 Task: Create New Customer with Customer Name: Retailers Trading Co, Billing Address Line1: 304 Lake Floyd Circle, Billing Address Line2:  Hockessin, Billing Address Line3:  Delaware 19707, Cell Number: 920-918-2472
Action: Mouse moved to (187, 32)
Screenshot: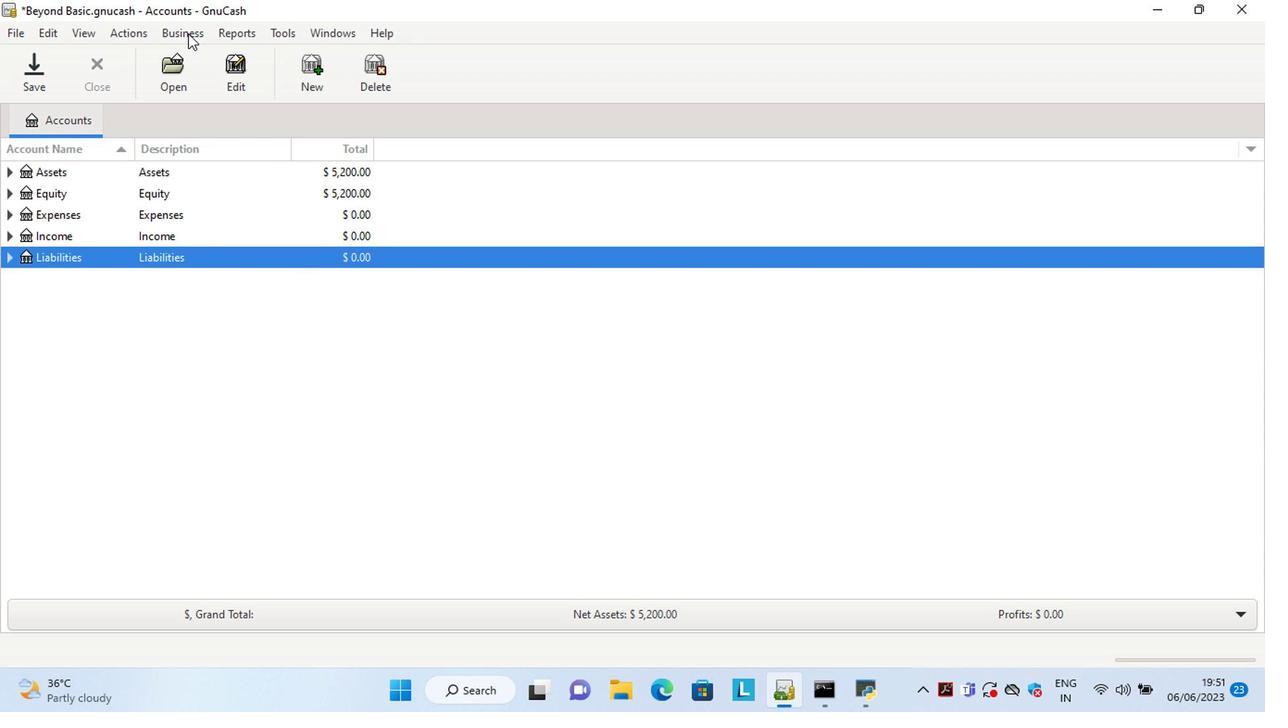 
Action: Mouse pressed left at (187, 32)
Screenshot: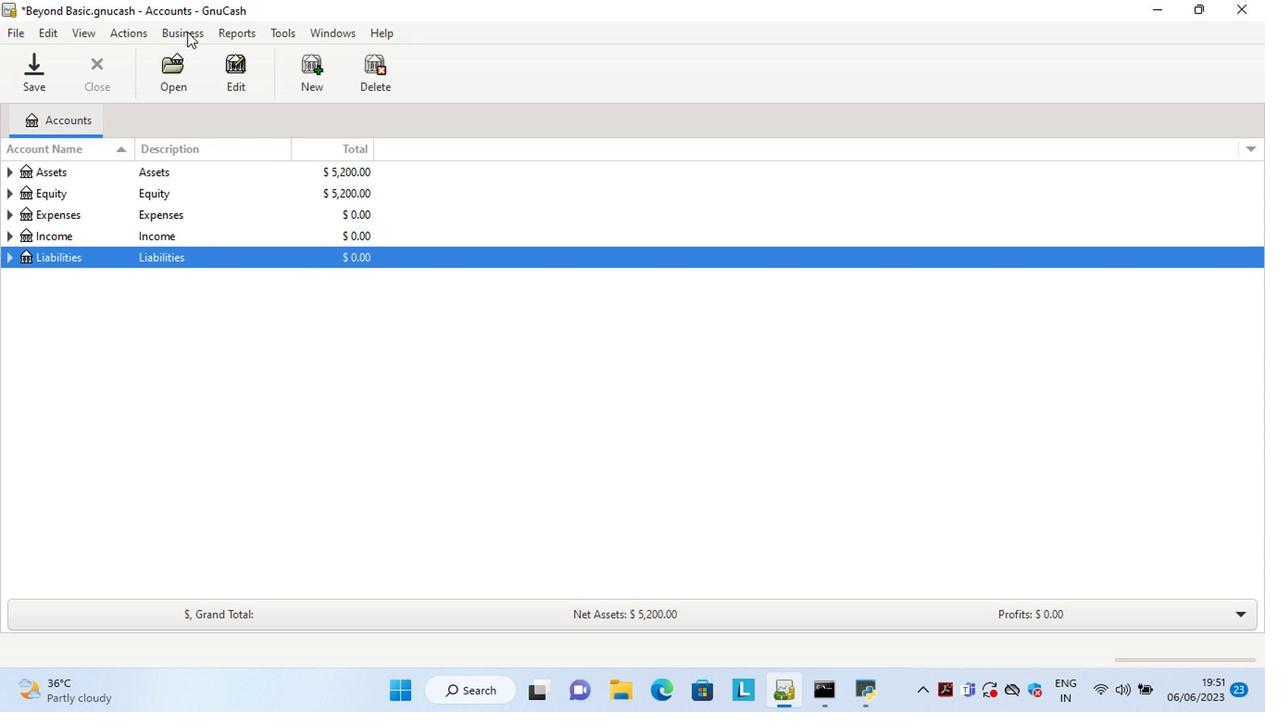 
Action: Mouse moved to (386, 83)
Screenshot: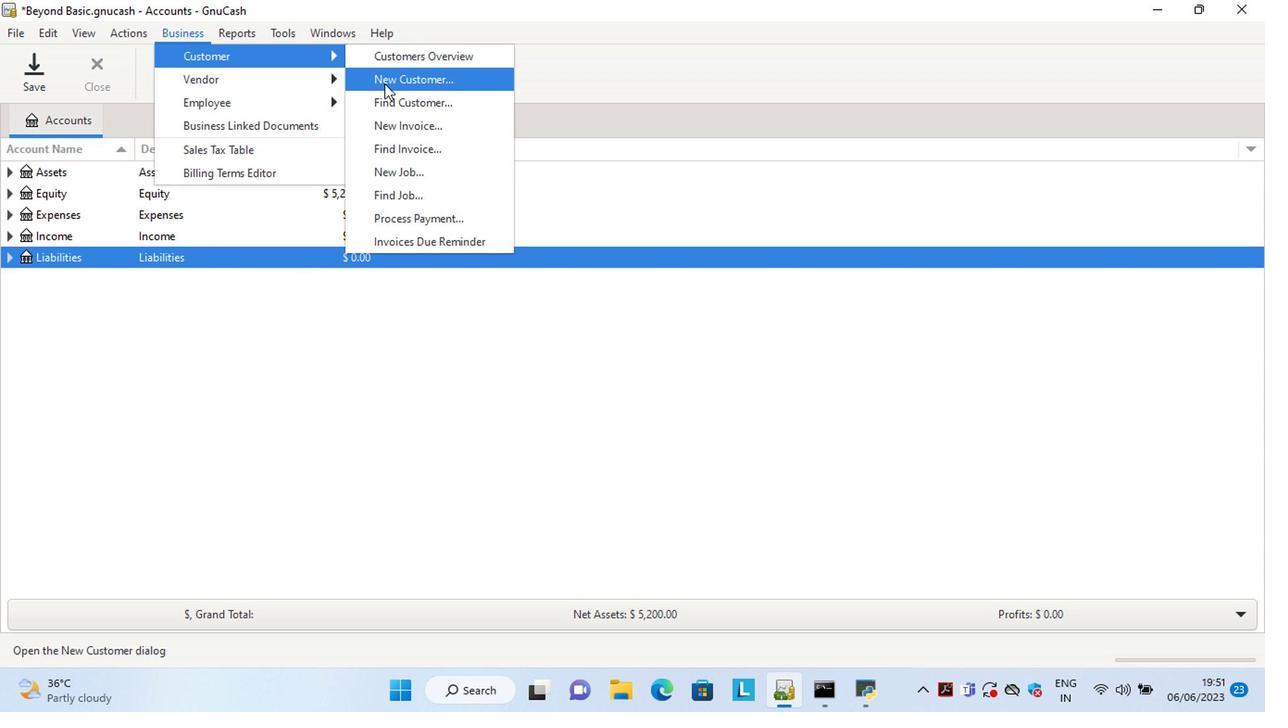 
Action: Mouse pressed left at (386, 83)
Screenshot: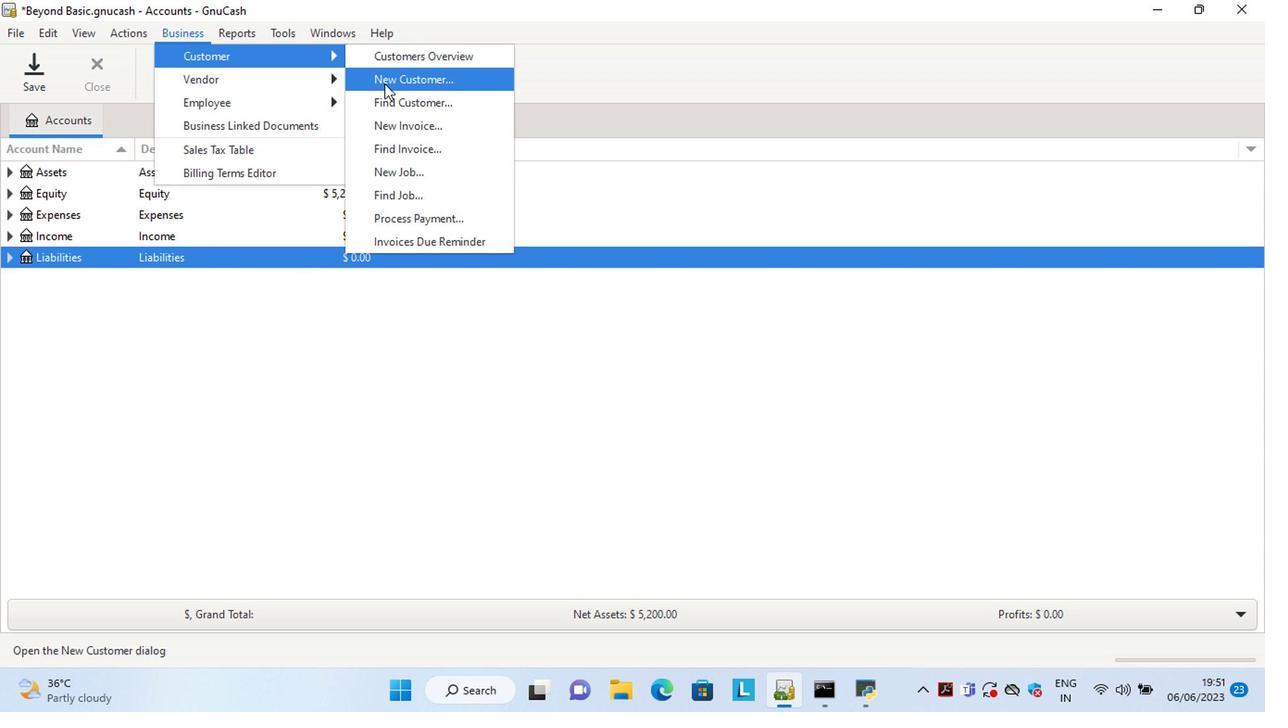 
Action: Mouse moved to (693, 202)
Screenshot: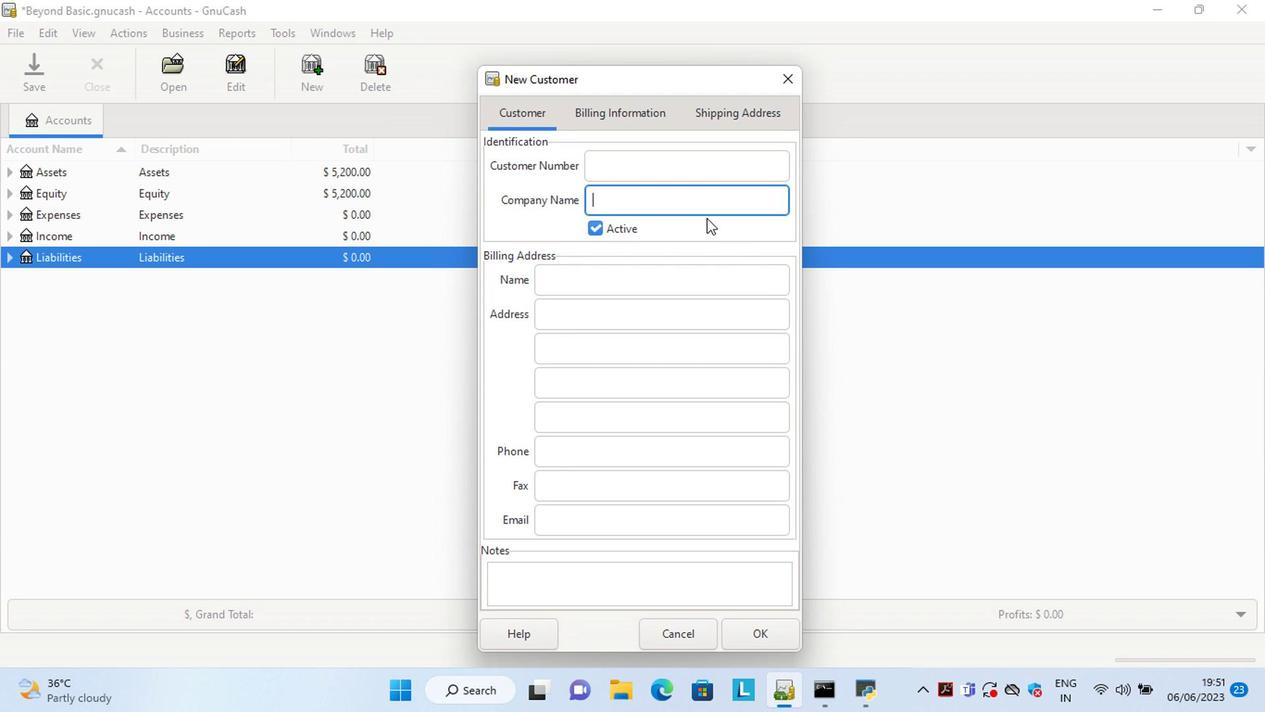 
Action: Mouse pressed left at (693, 202)
Screenshot: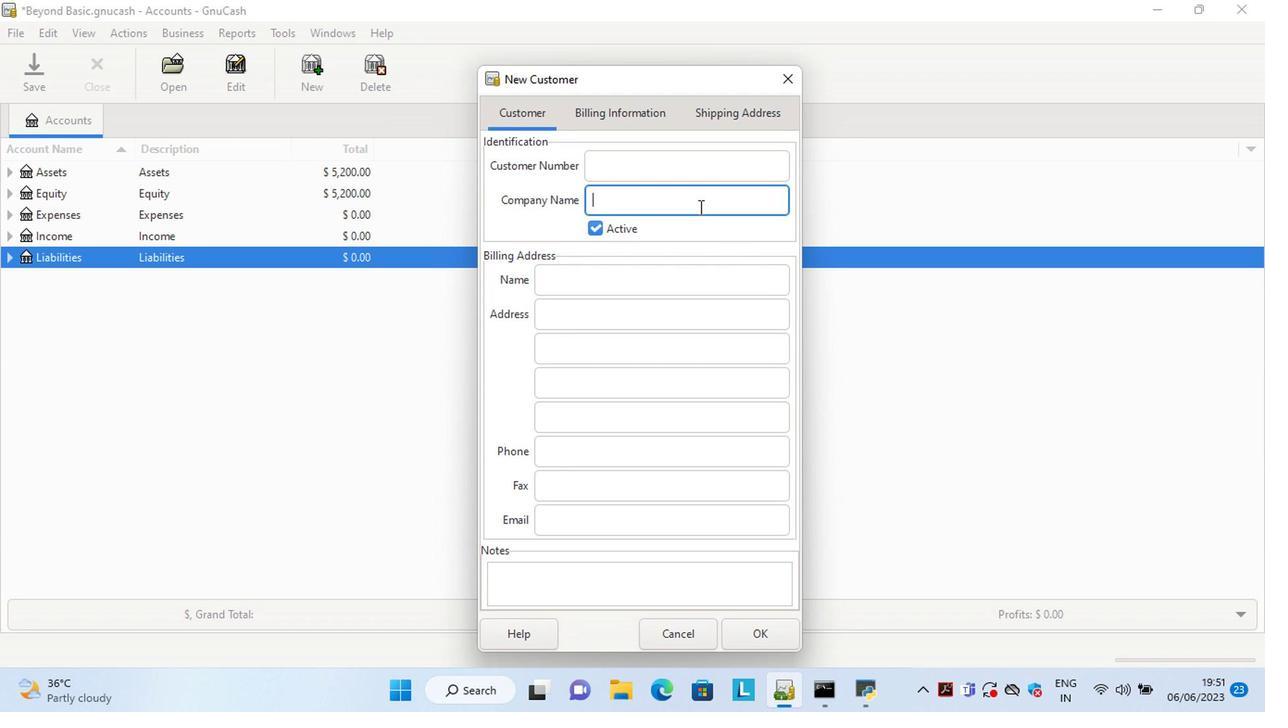 
Action: Mouse moved to (693, 201)
Screenshot: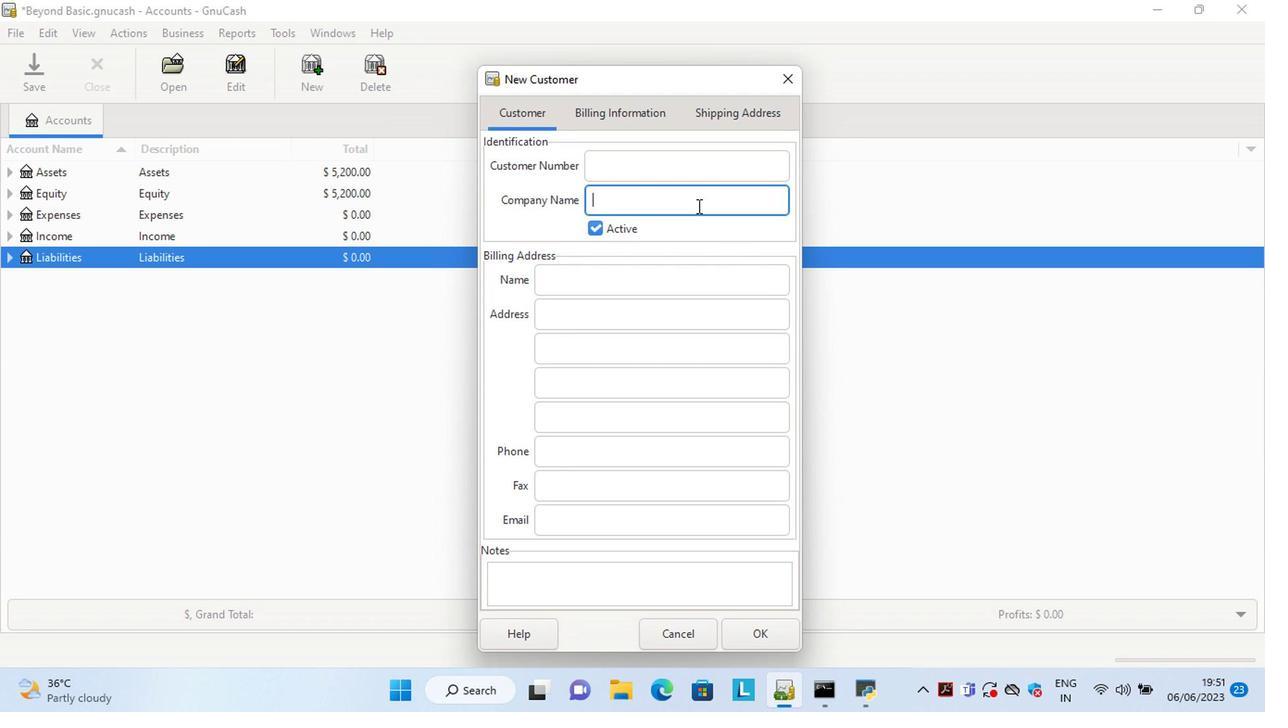 
Action: Key pressed <Key.shift>Retailers<Key.space><Key.shift>Trading<Key.space><Key.shift>Co<Key.tab><Key.tab><Key.tab>304<Key.space><Key.shift>Lake<Key.space><Key.shift>Fly<Key.backspace>oyd<Key.space><Key.shift>Circle<Key.tab><Key.shift>Ho<Key.tab><Key.shift>D<Key.tab><Key.tab>920-918-2472
Screenshot: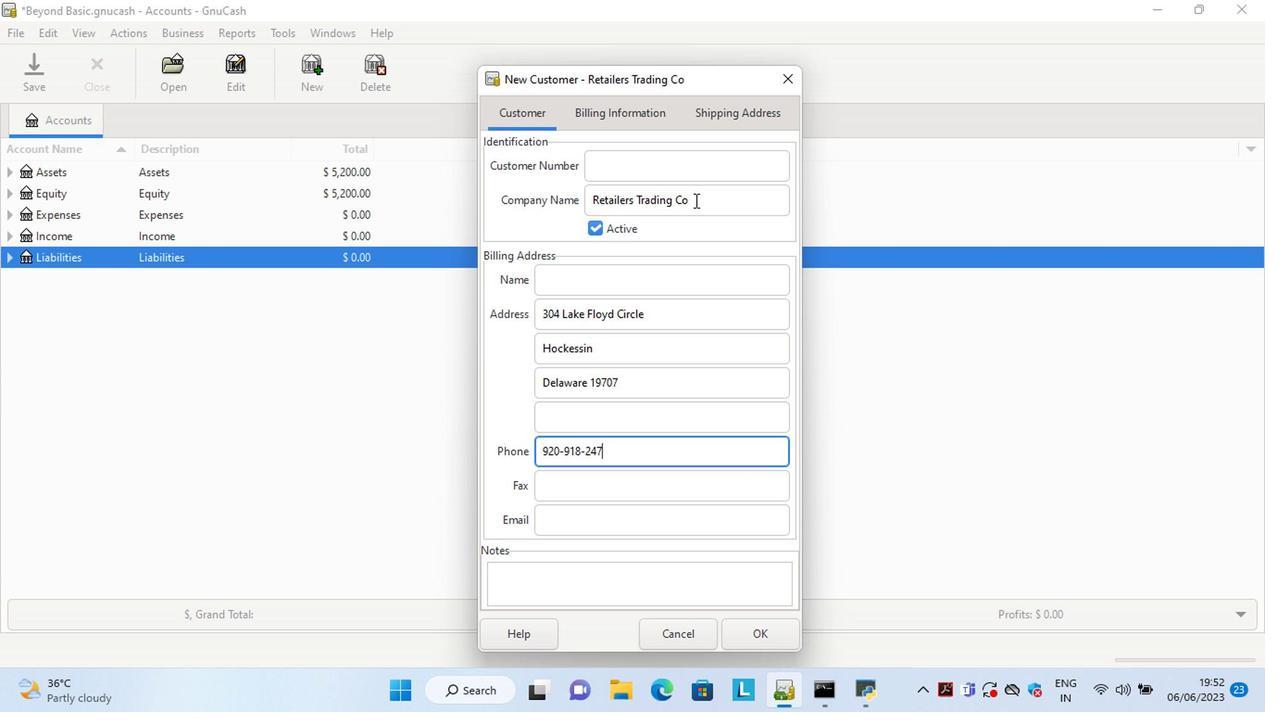 
Action: Mouse moved to (760, 634)
Screenshot: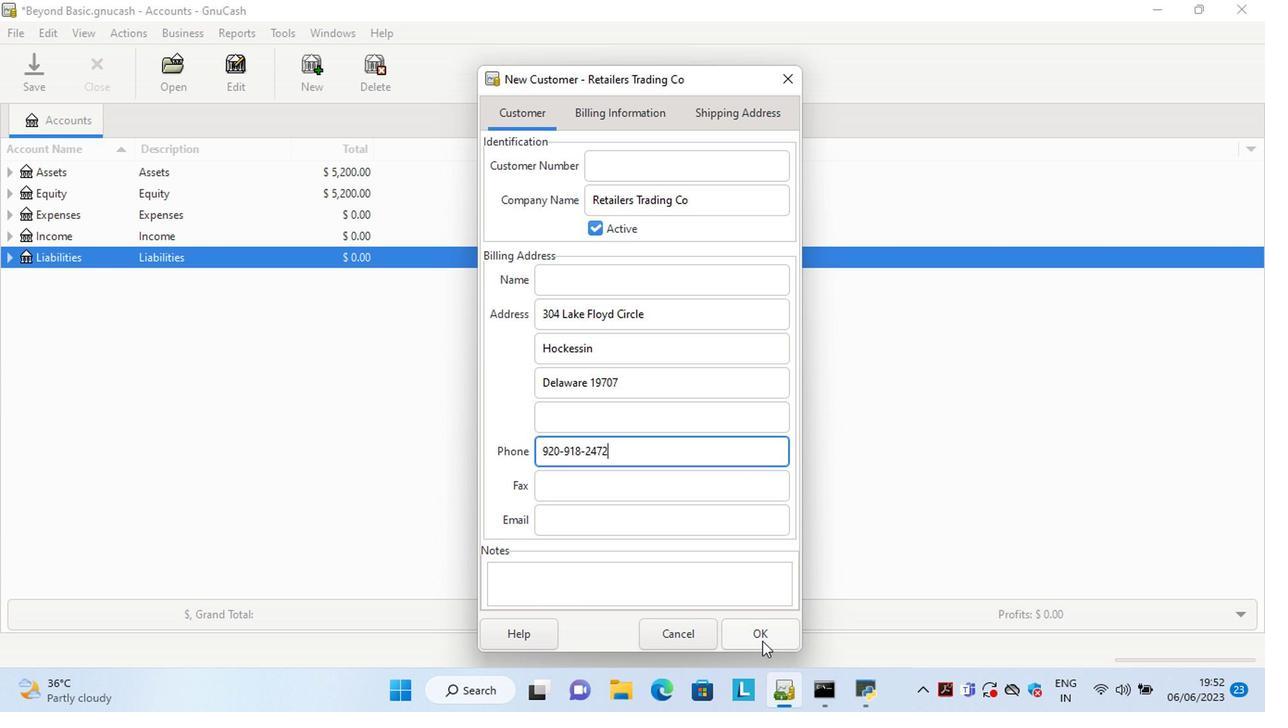
Action: Mouse pressed left at (760, 634)
Screenshot: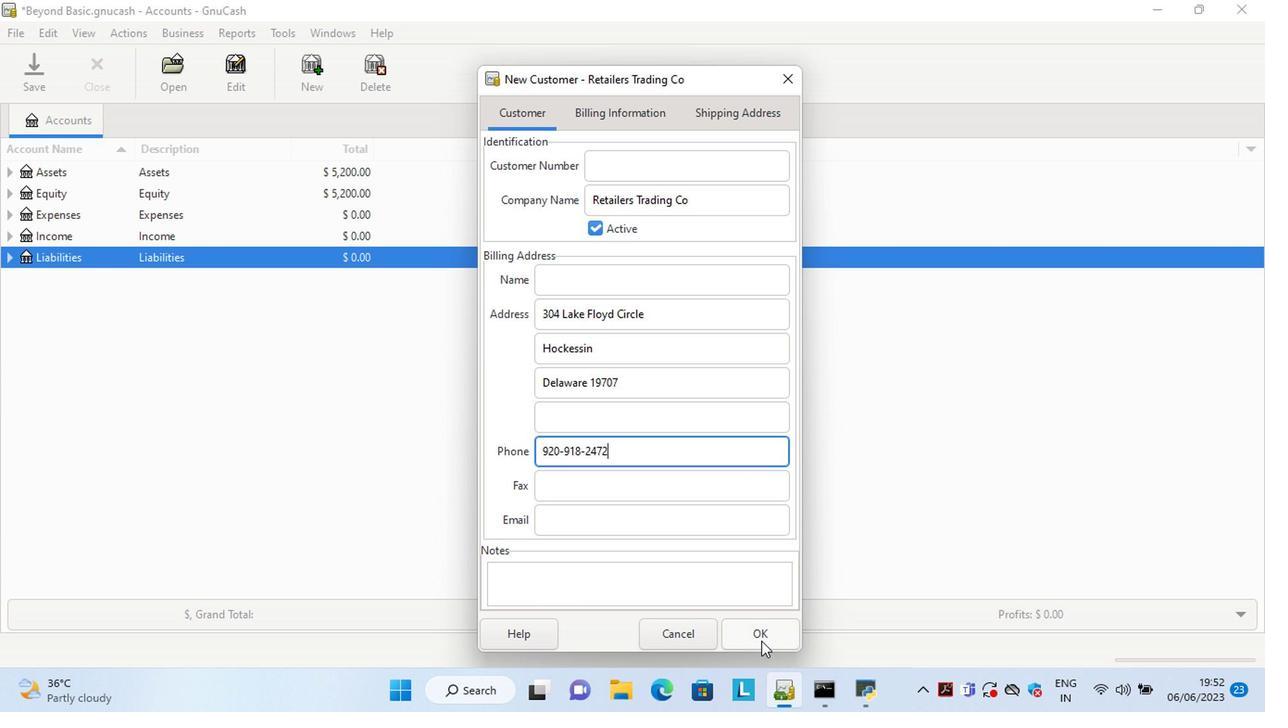 
